 Task: Use the formula "MOD" in spreadsheet "Project portfolio".
Action: Mouse moved to (302, 264)
Screenshot: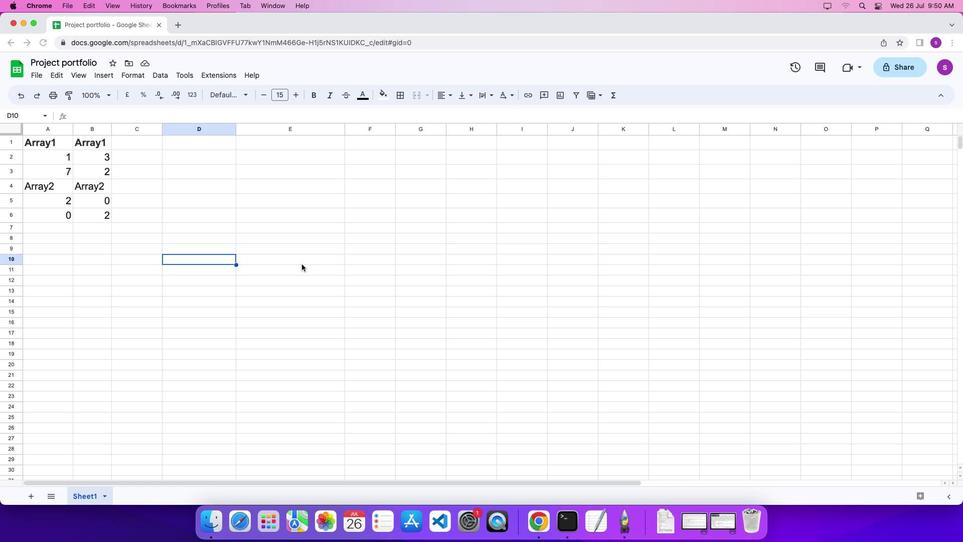 
Action: Mouse pressed left at (302, 264)
Screenshot: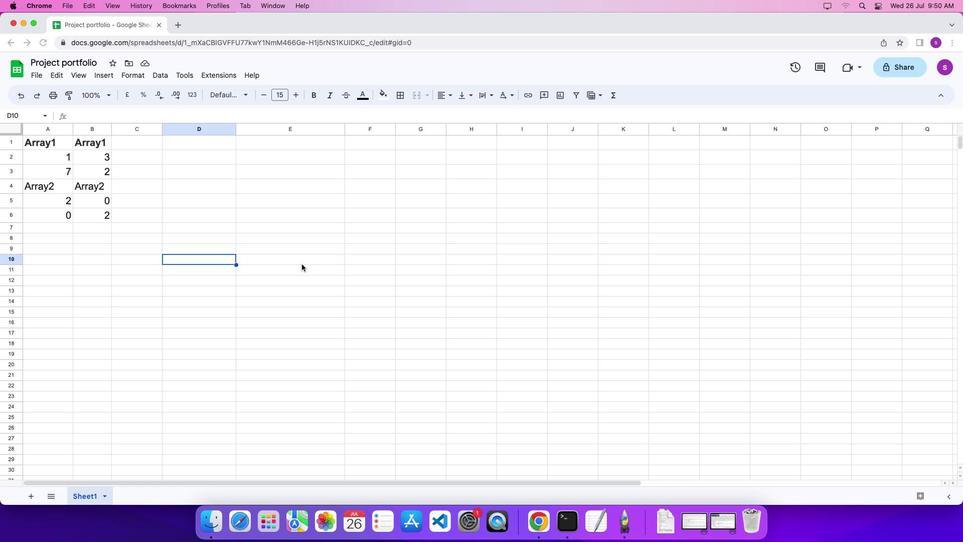
Action: Mouse pressed left at (302, 264)
Screenshot: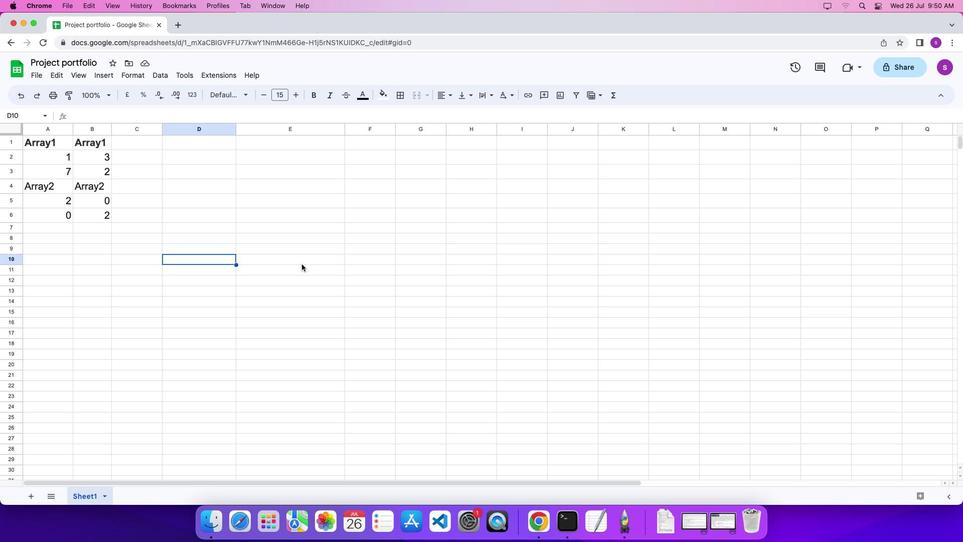 
Action: Mouse pressed left at (302, 264)
Screenshot: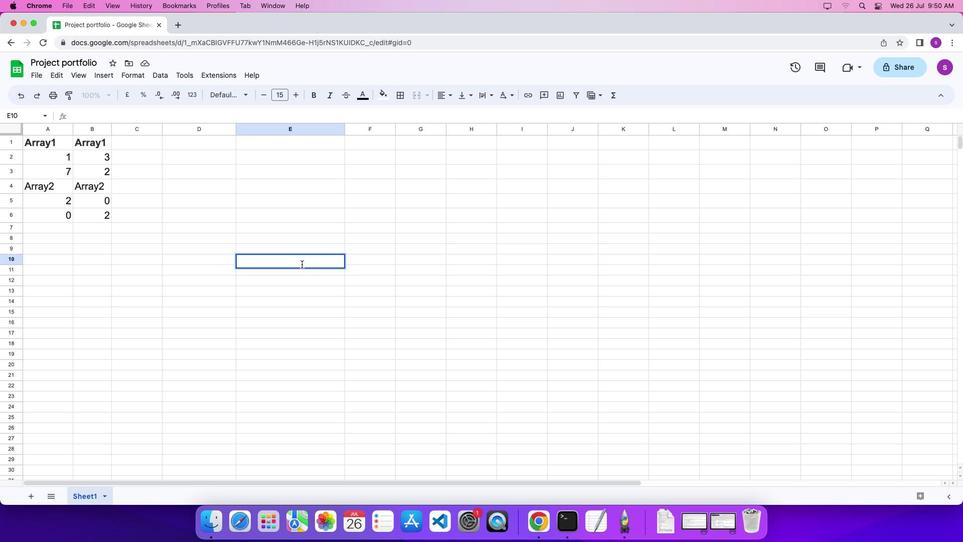 
Action: Key pressed '='
Screenshot: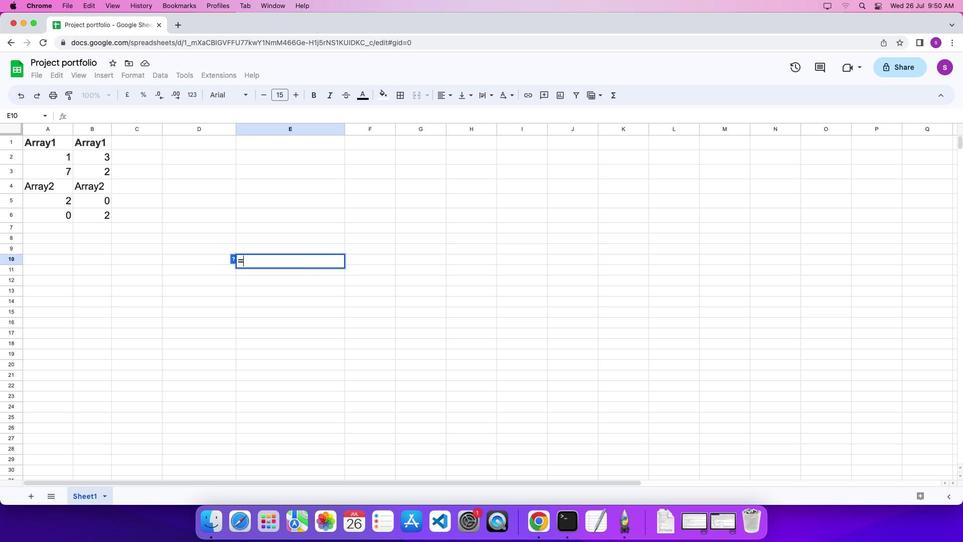 
Action: Mouse moved to (608, 99)
Screenshot: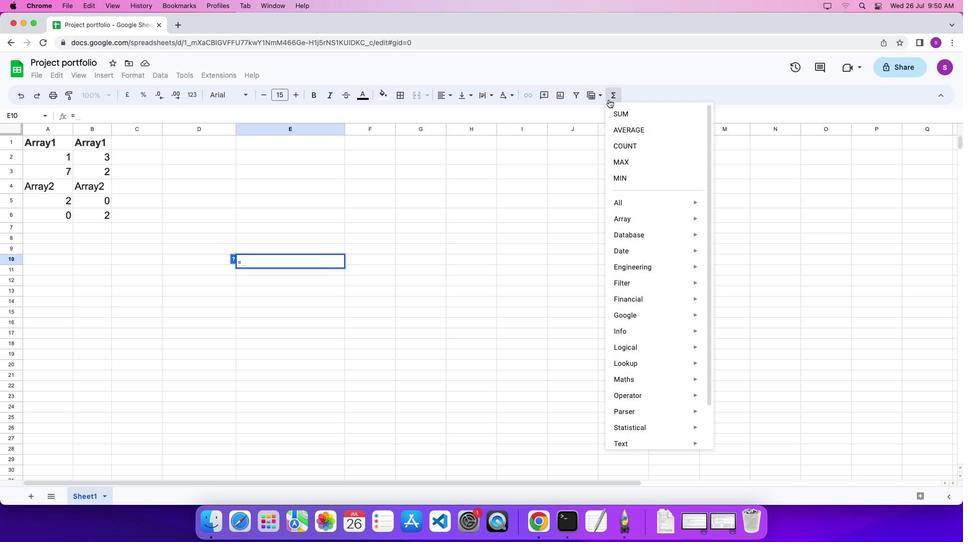 
Action: Mouse pressed left at (608, 99)
Screenshot: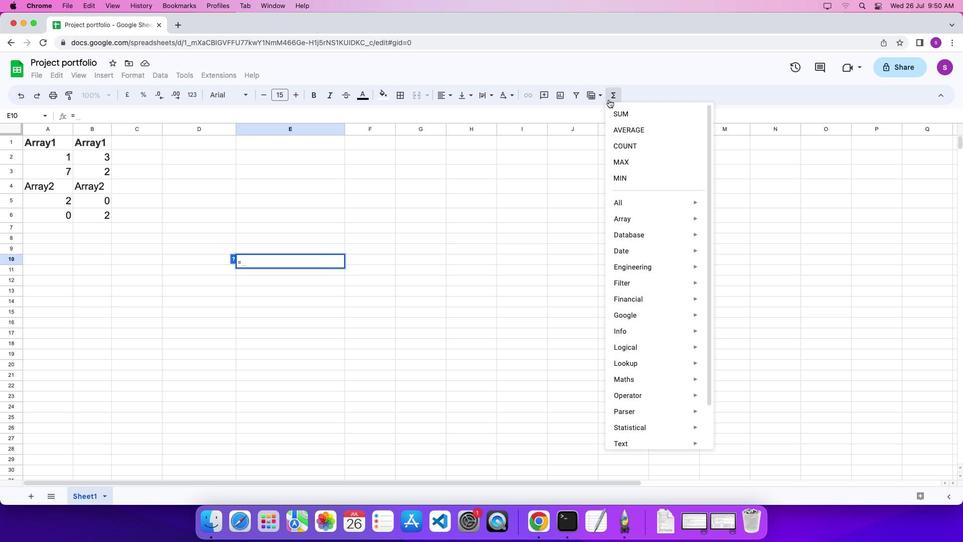 
Action: Mouse moved to (751, 372)
Screenshot: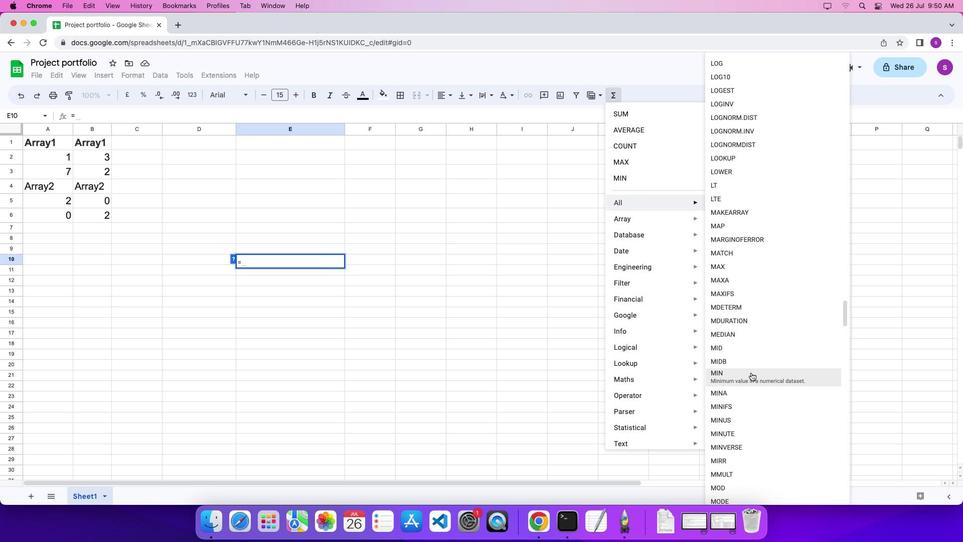 
Action: Mouse scrolled (751, 372) with delta (0, 0)
Screenshot: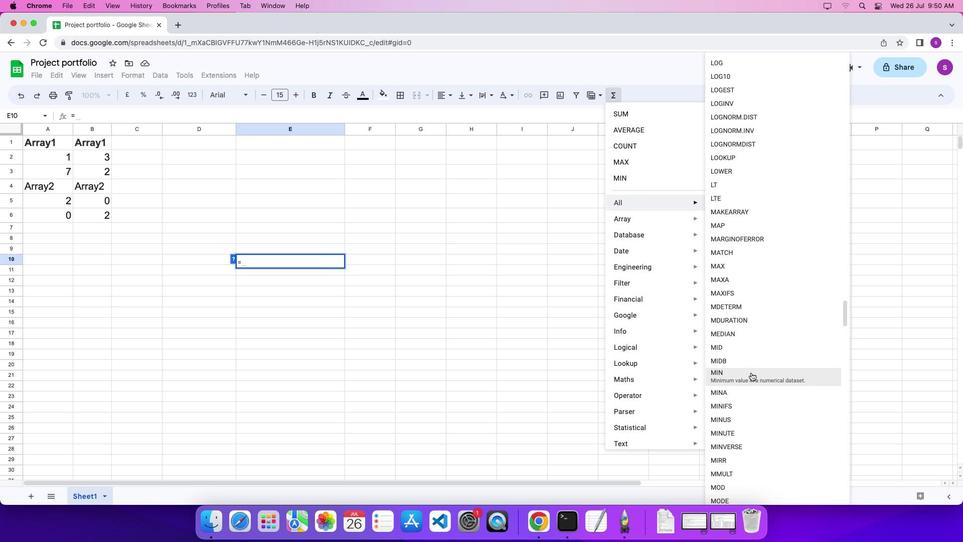 
Action: Mouse scrolled (751, 372) with delta (0, 0)
Screenshot: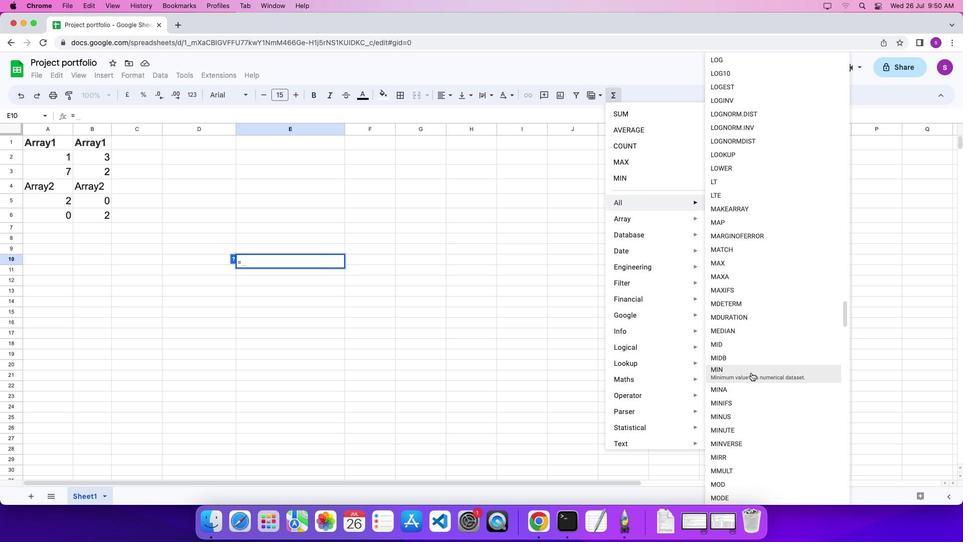 
Action: Mouse scrolled (751, 372) with delta (0, 0)
Screenshot: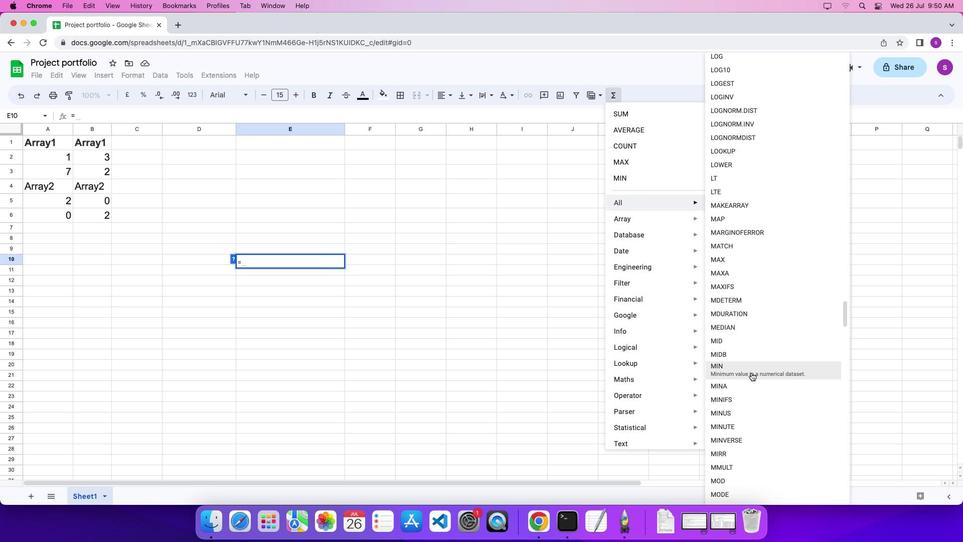 
Action: Mouse moved to (762, 476)
Screenshot: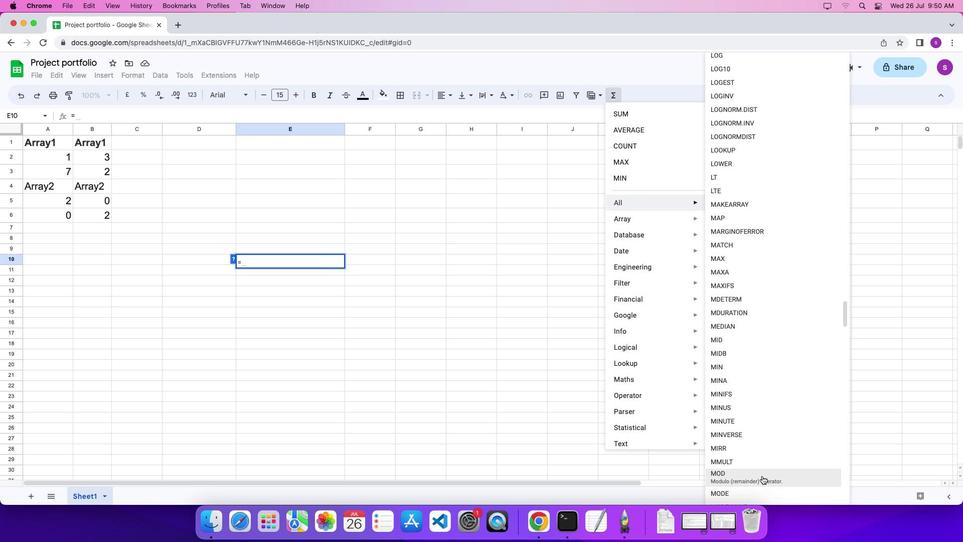 
Action: Mouse pressed left at (762, 476)
Screenshot: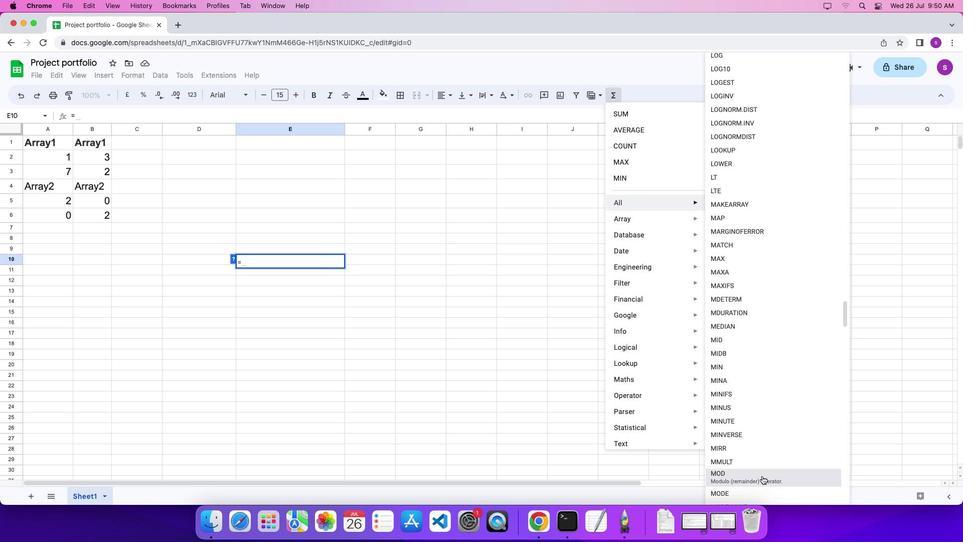 
Action: Mouse moved to (306, 334)
Screenshot: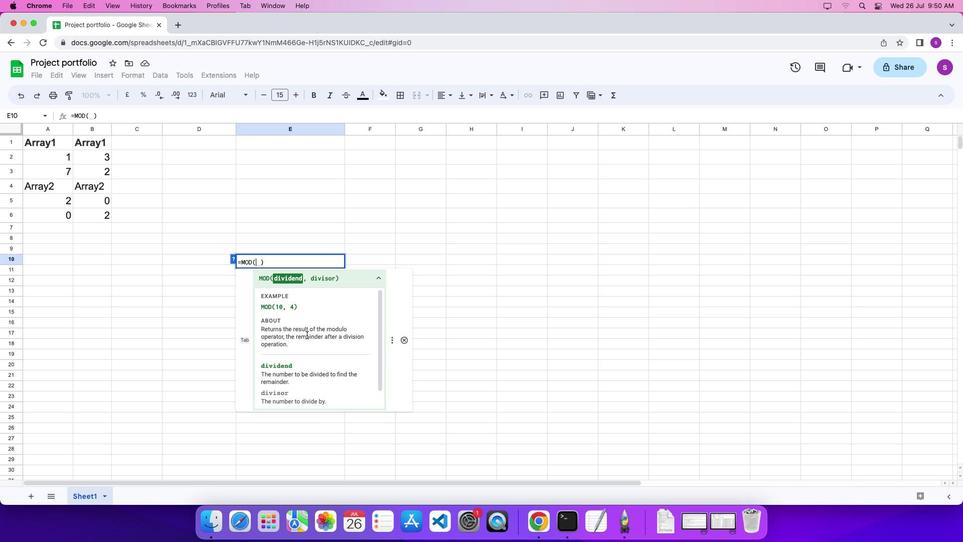 
Action: Key pressed '3'',''2''\x03'
Screenshot: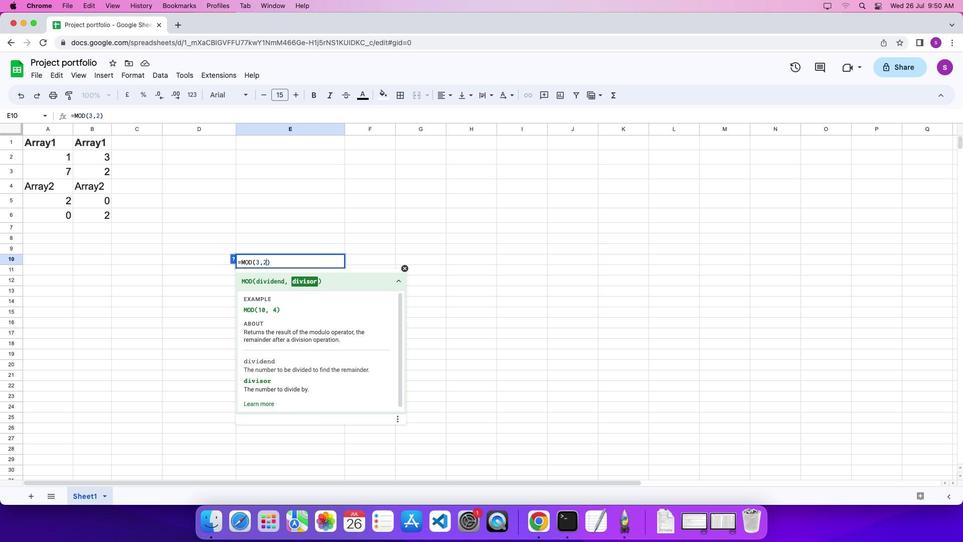 
